 Task: Select off in the editor word wrap.
Action: Mouse moved to (21, 576)
Screenshot: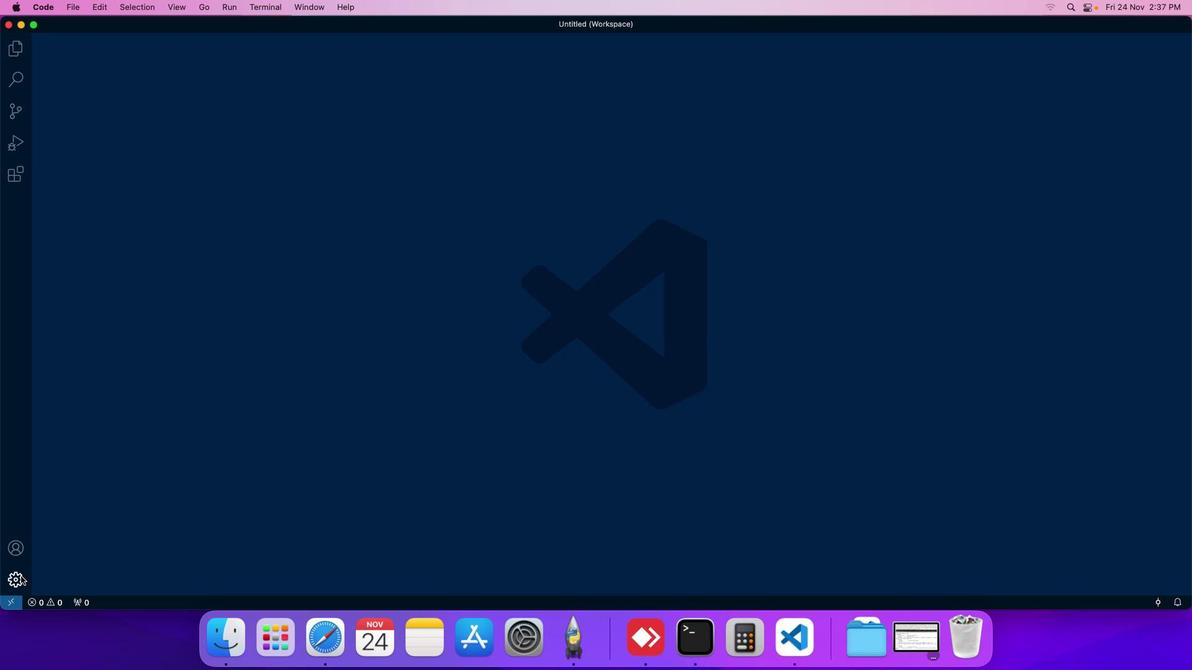
Action: Mouse pressed left at (21, 576)
Screenshot: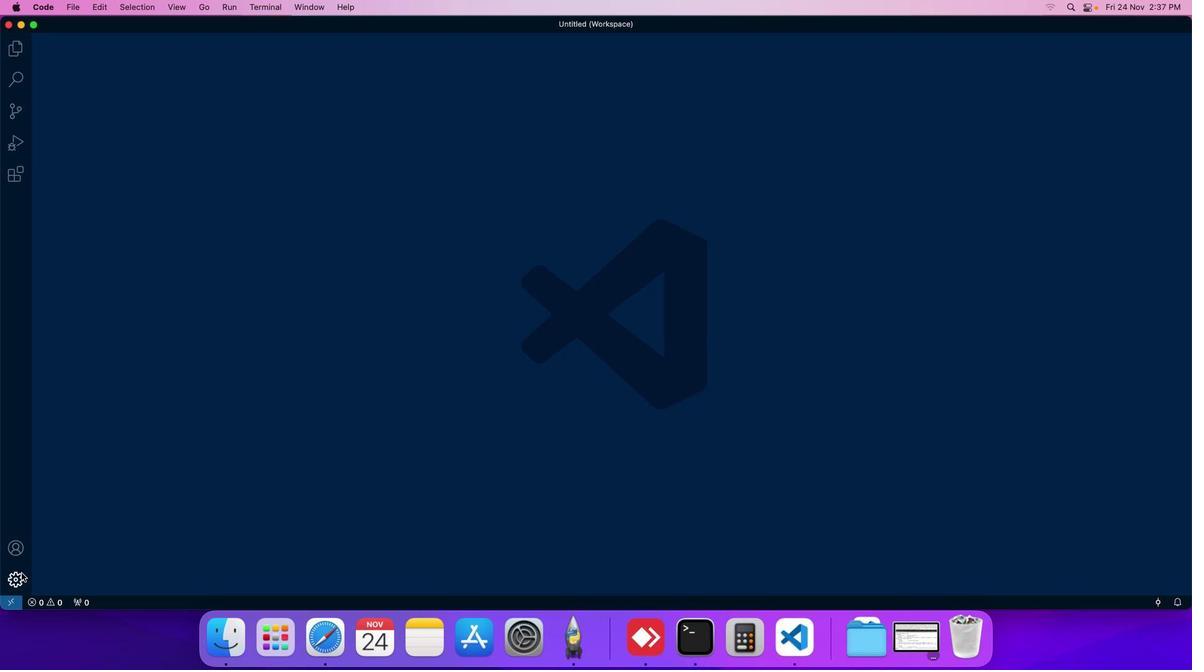 
Action: Mouse moved to (76, 487)
Screenshot: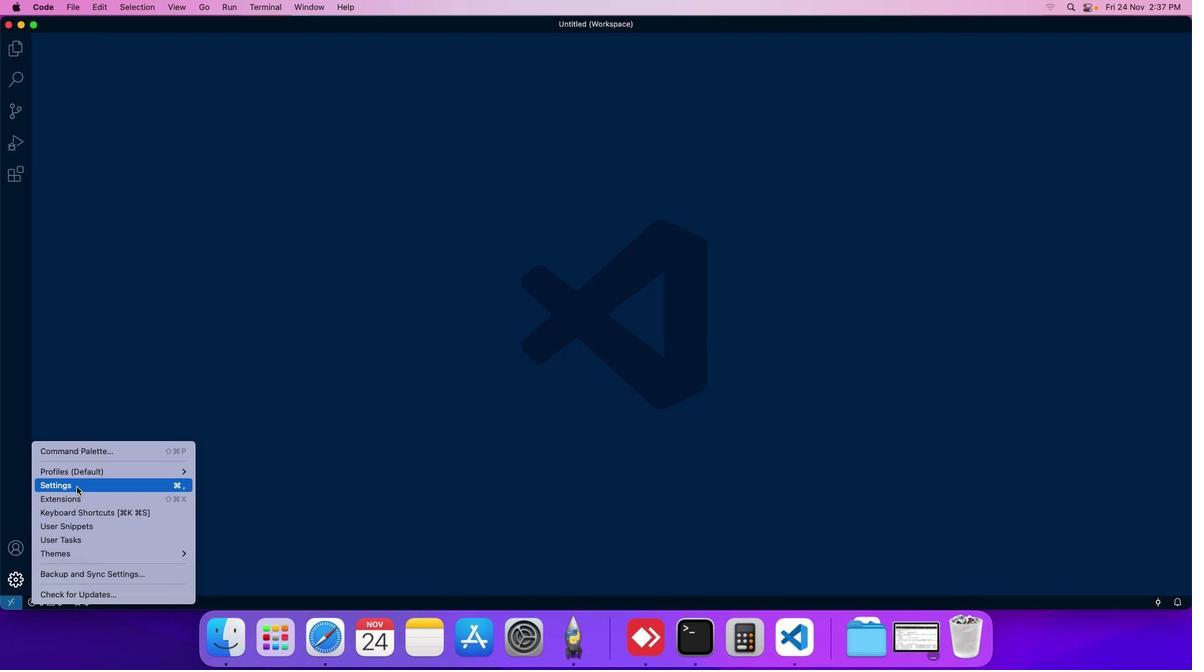
Action: Mouse pressed left at (76, 487)
Screenshot: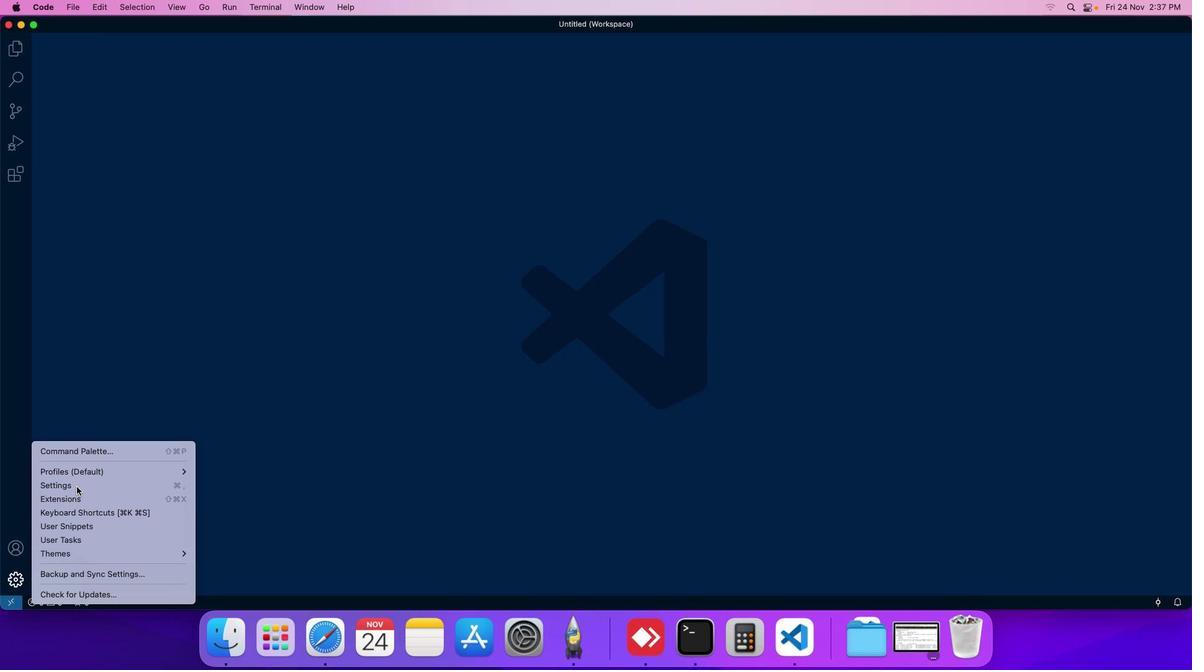 
Action: Mouse moved to (292, 123)
Screenshot: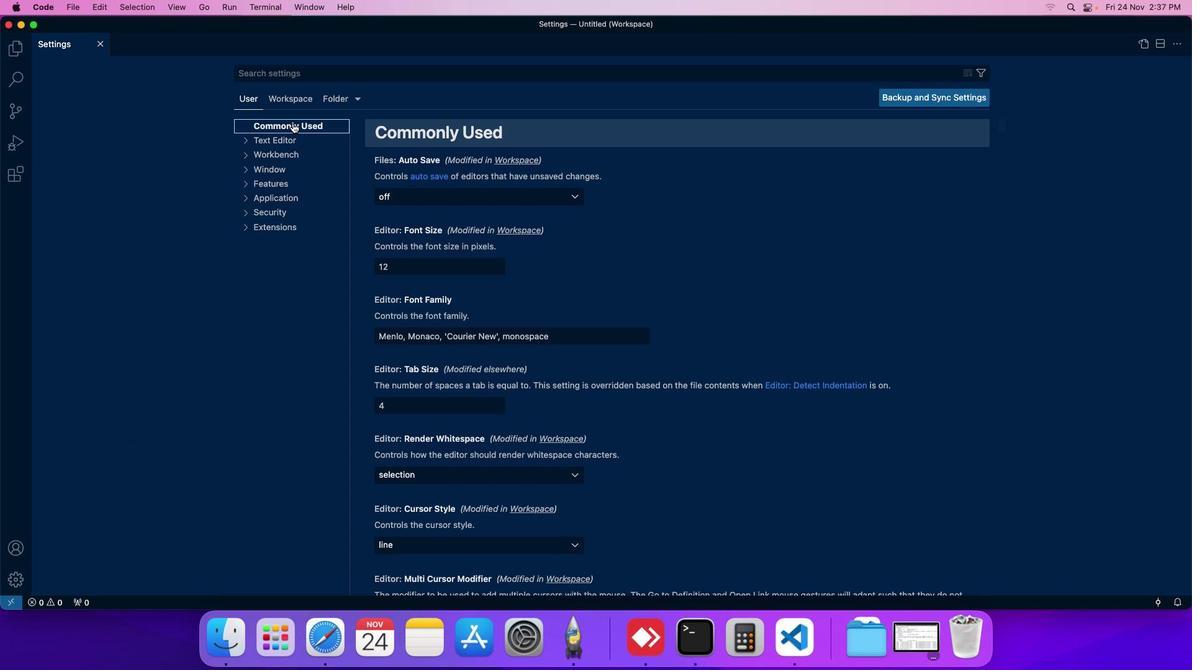 
Action: Mouse pressed left at (292, 123)
Screenshot: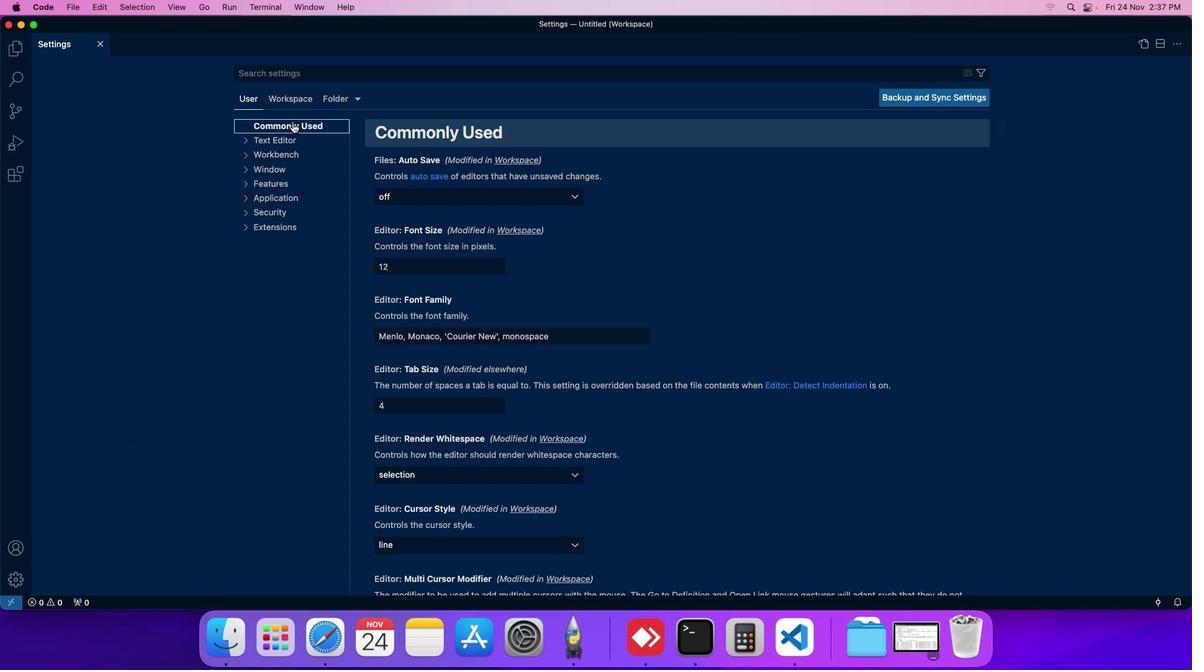 
Action: Mouse moved to (418, 235)
Screenshot: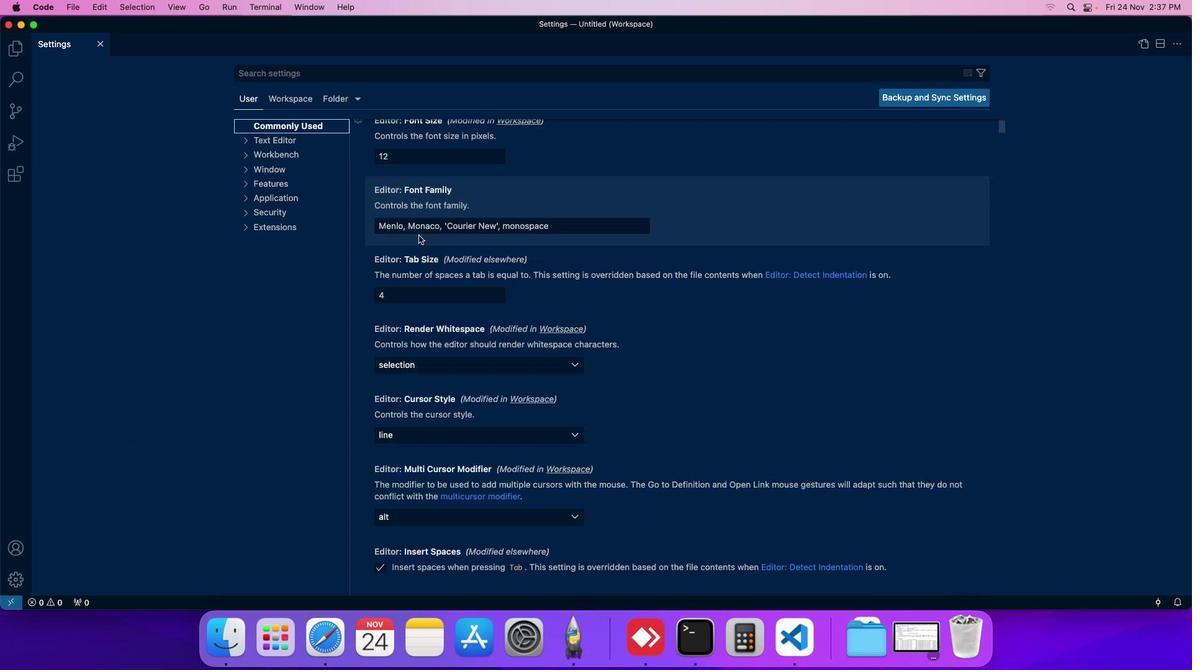 
Action: Mouse scrolled (418, 235) with delta (0, 0)
Screenshot: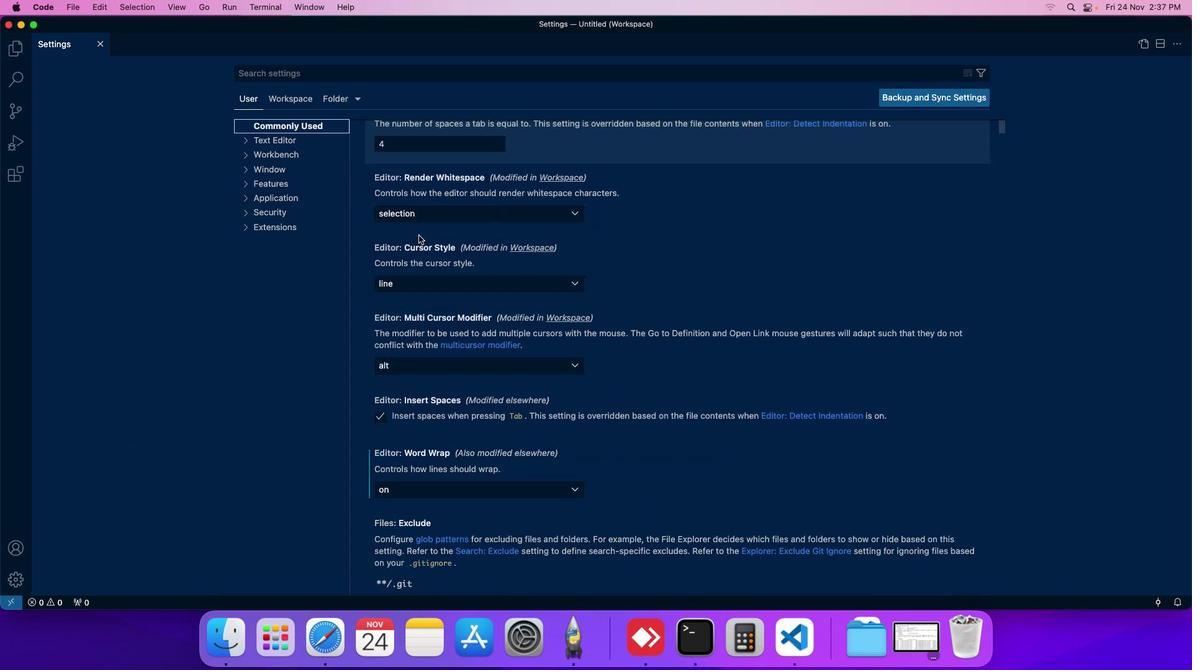 
Action: Mouse scrolled (418, 235) with delta (0, 0)
Screenshot: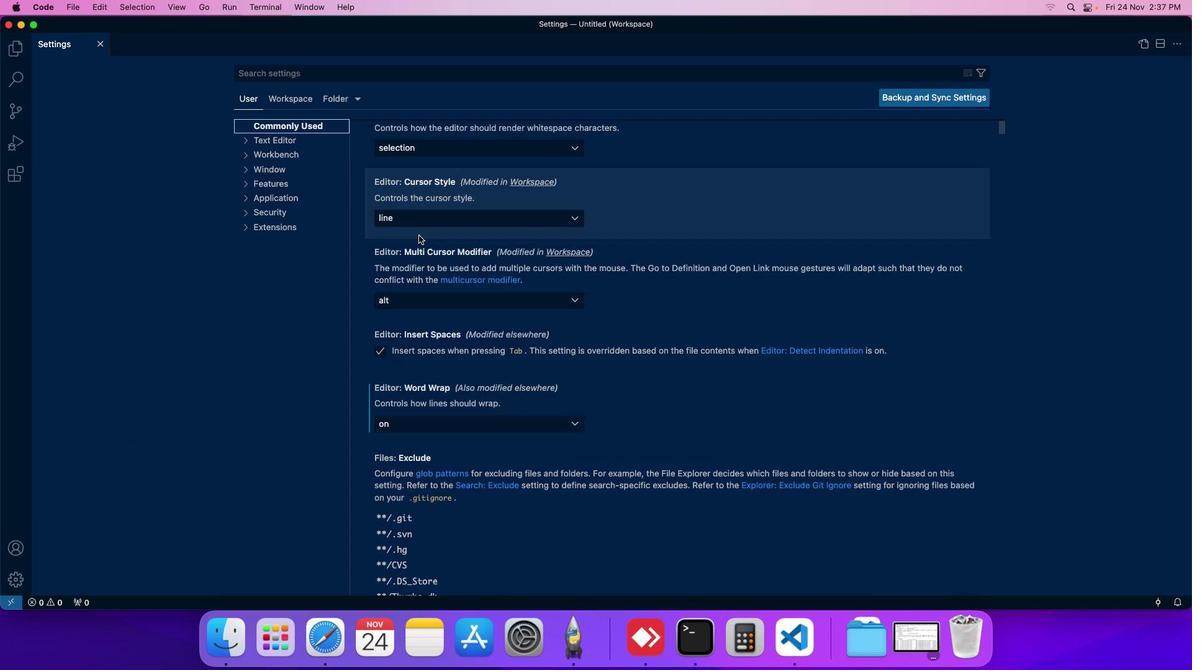 
Action: Mouse scrolled (418, 235) with delta (0, 0)
Screenshot: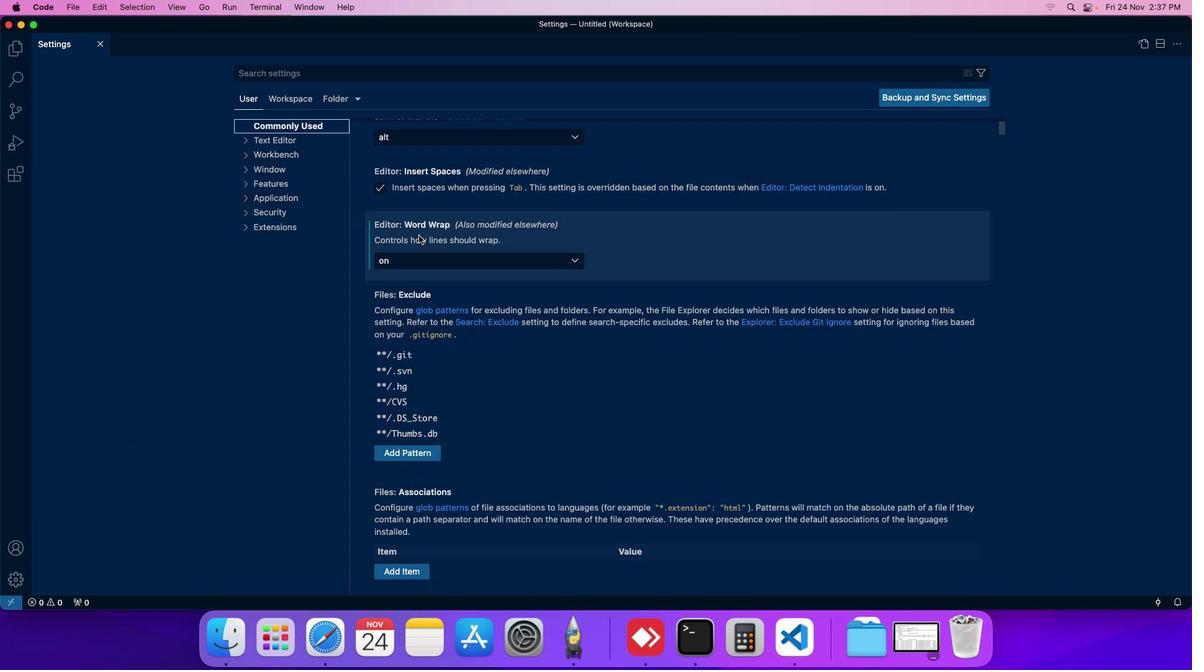 
Action: Mouse scrolled (418, 235) with delta (0, 0)
Screenshot: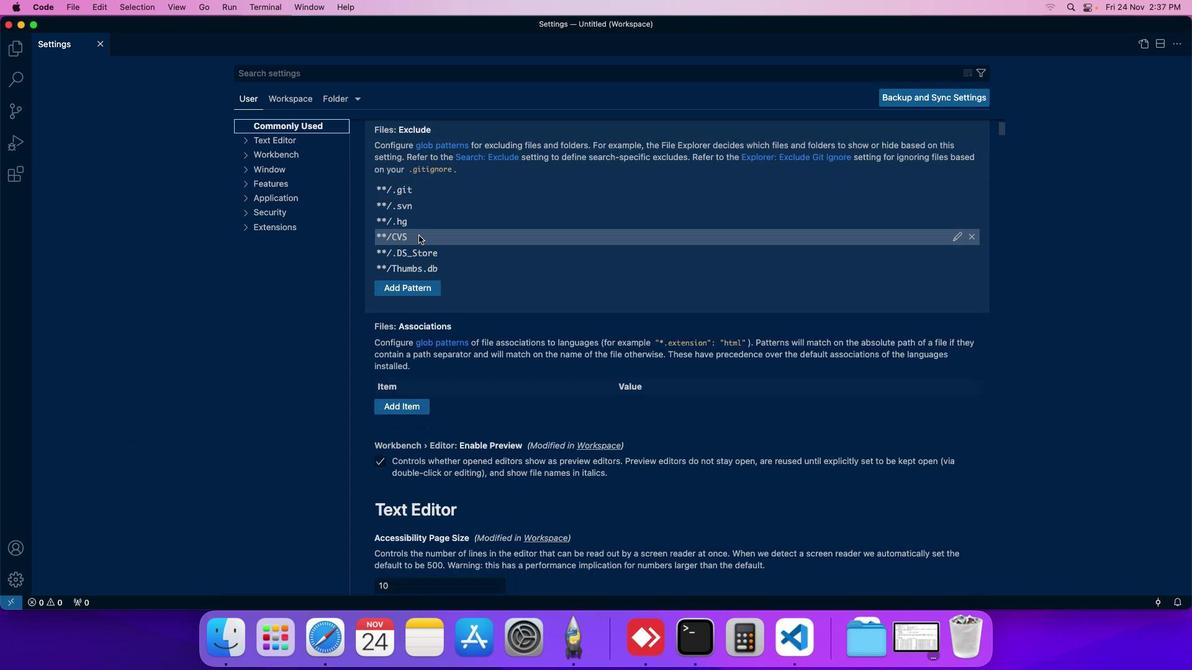 
Action: Mouse scrolled (418, 235) with delta (0, 0)
Screenshot: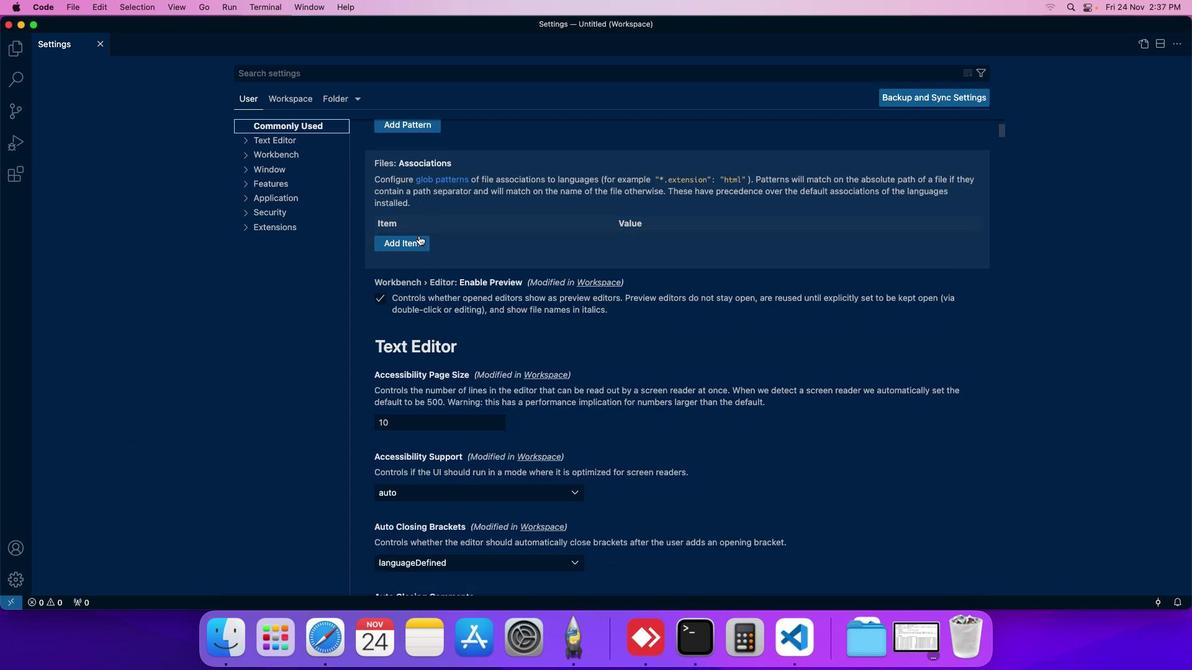 
Action: Mouse scrolled (418, 235) with delta (0, 0)
Screenshot: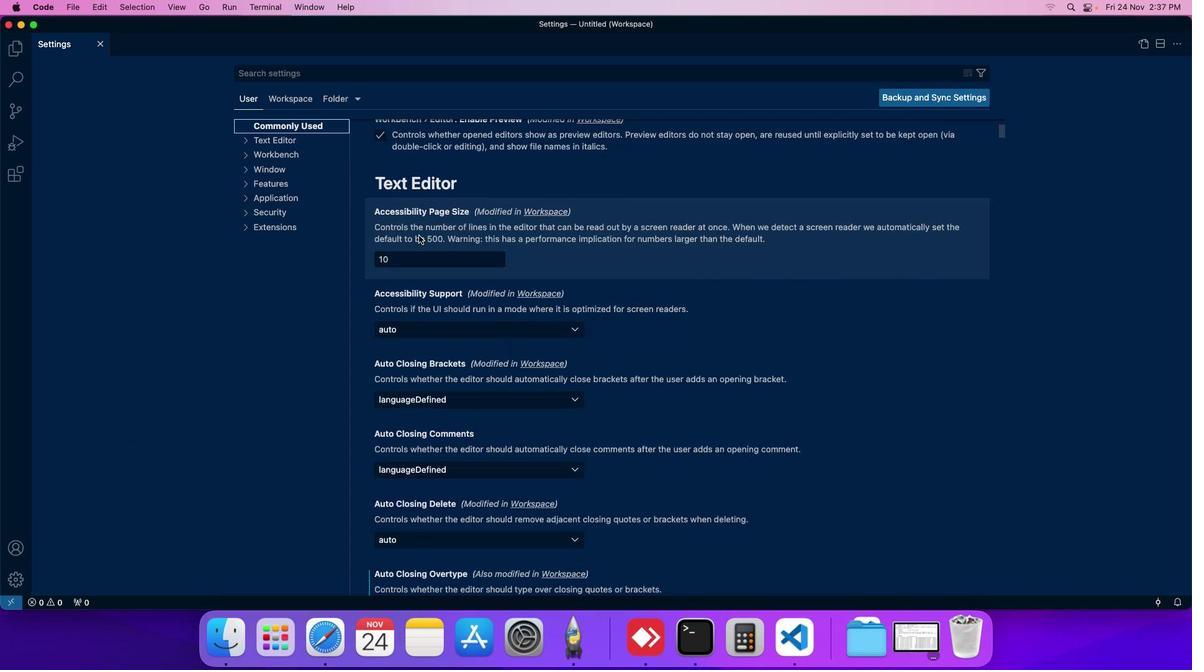 
Action: Mouse scrolled (418, 235) with delta (0, 0)
Screenshot: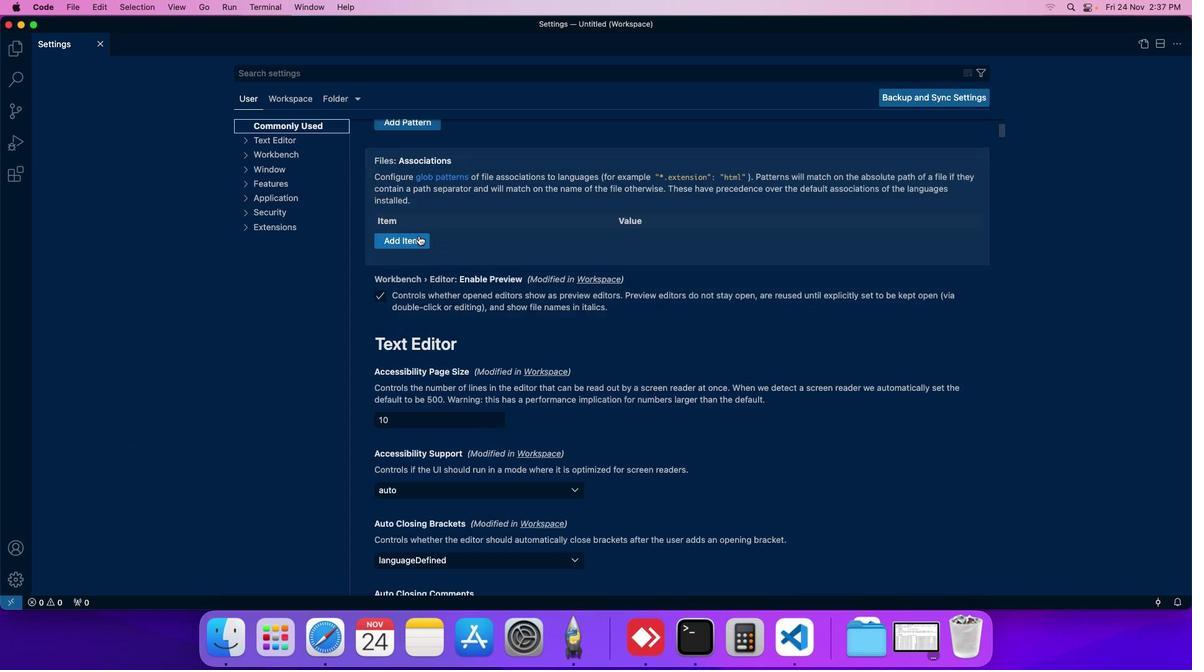 
Action: Mouse scrolled (418, 235) with delta (0, 0)
Screenshot: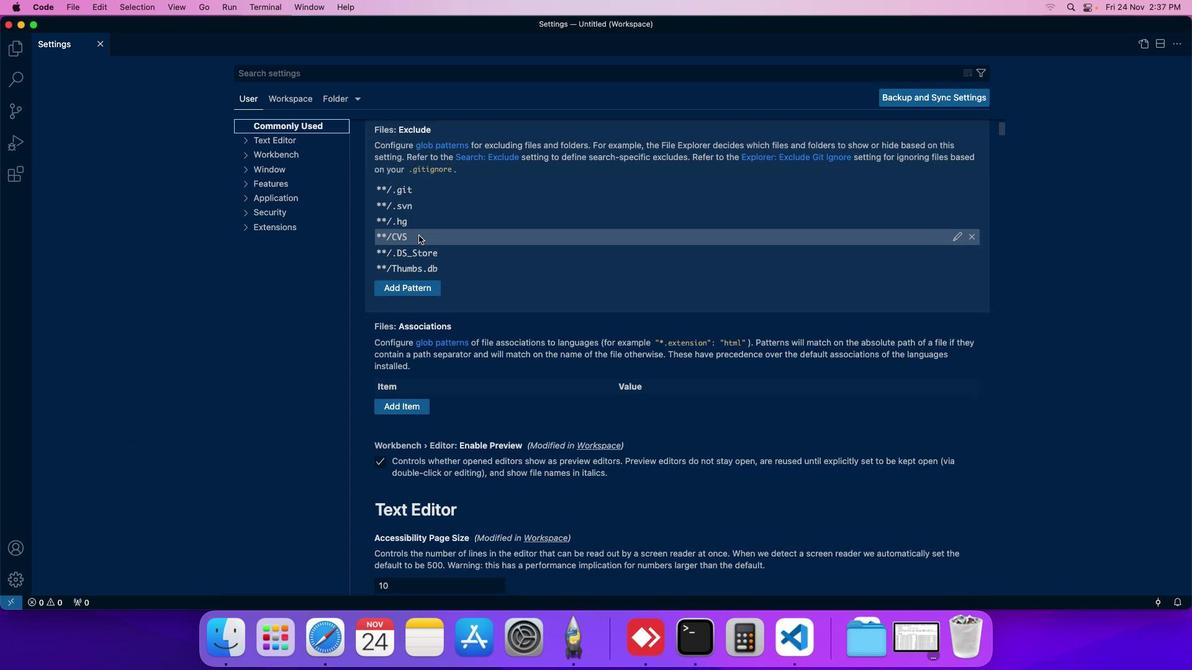 
Action: Mouse scrolled (418, 235) with delta (0, 0)
Screenshot: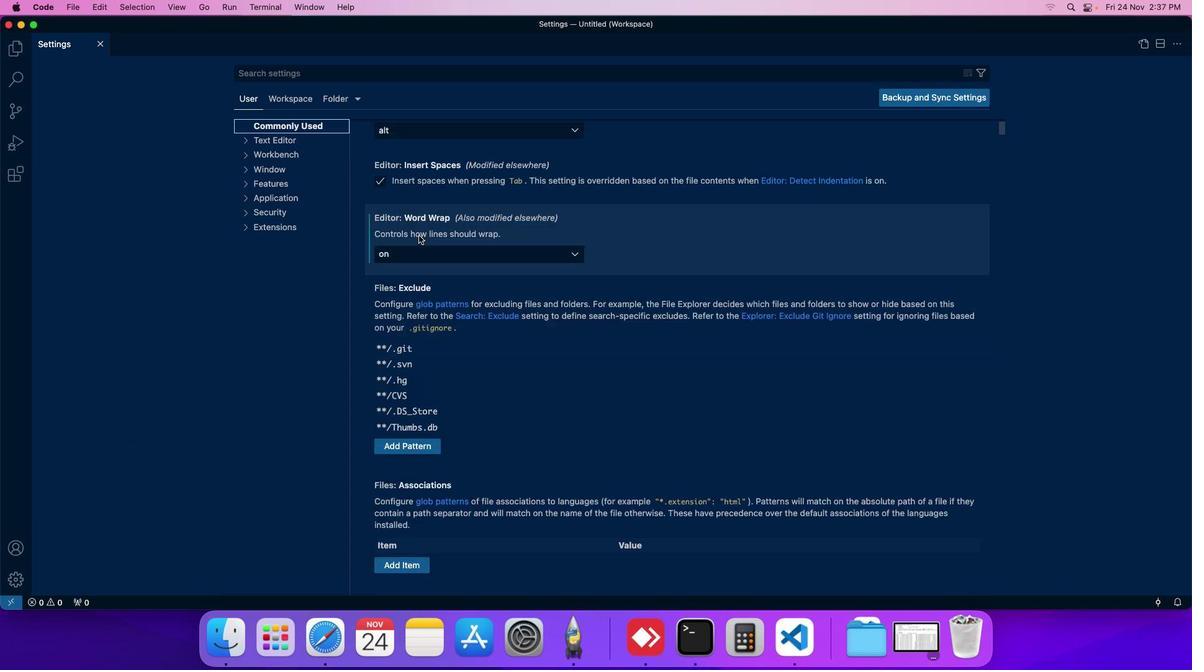 
Action: Mouse moved to (430, 260)
Screenshot: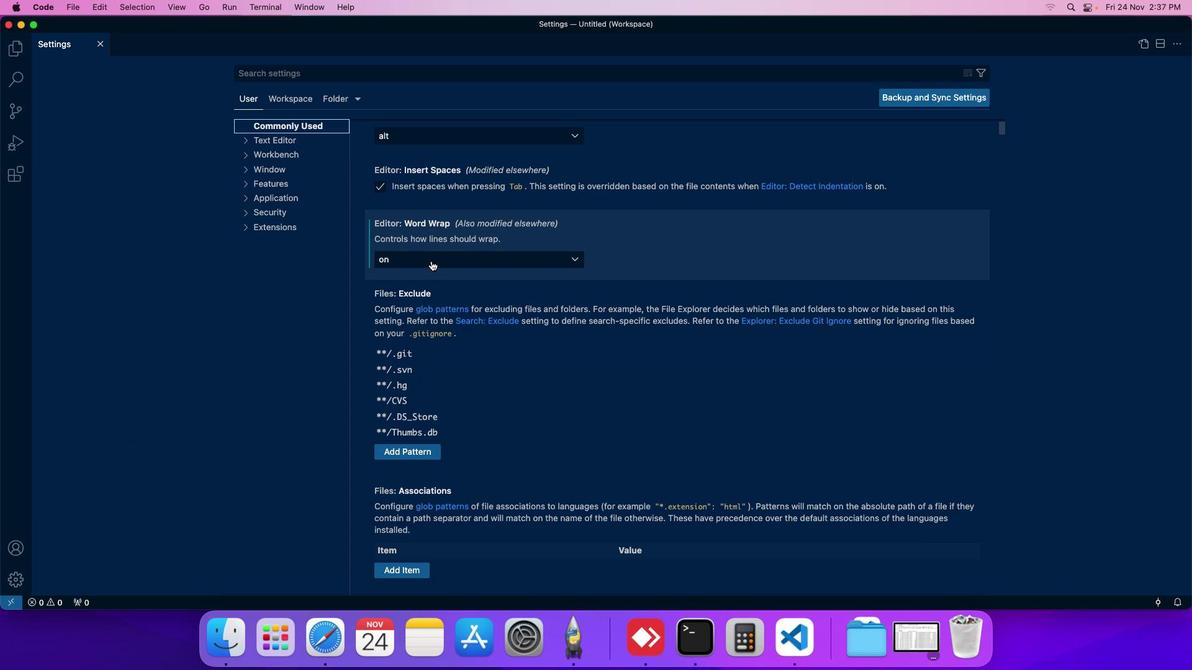 
Action: Mouse pressed left at (430, 260)
Screenshot: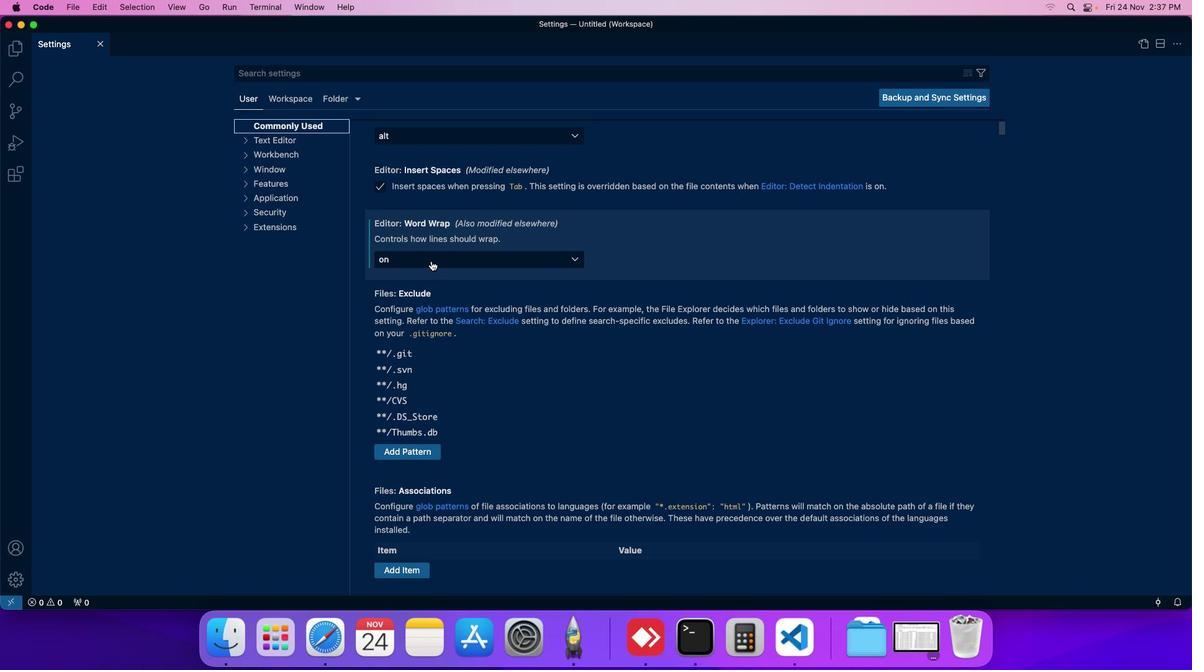 
Action: Mouse moved to (422, 275)
Screenshot: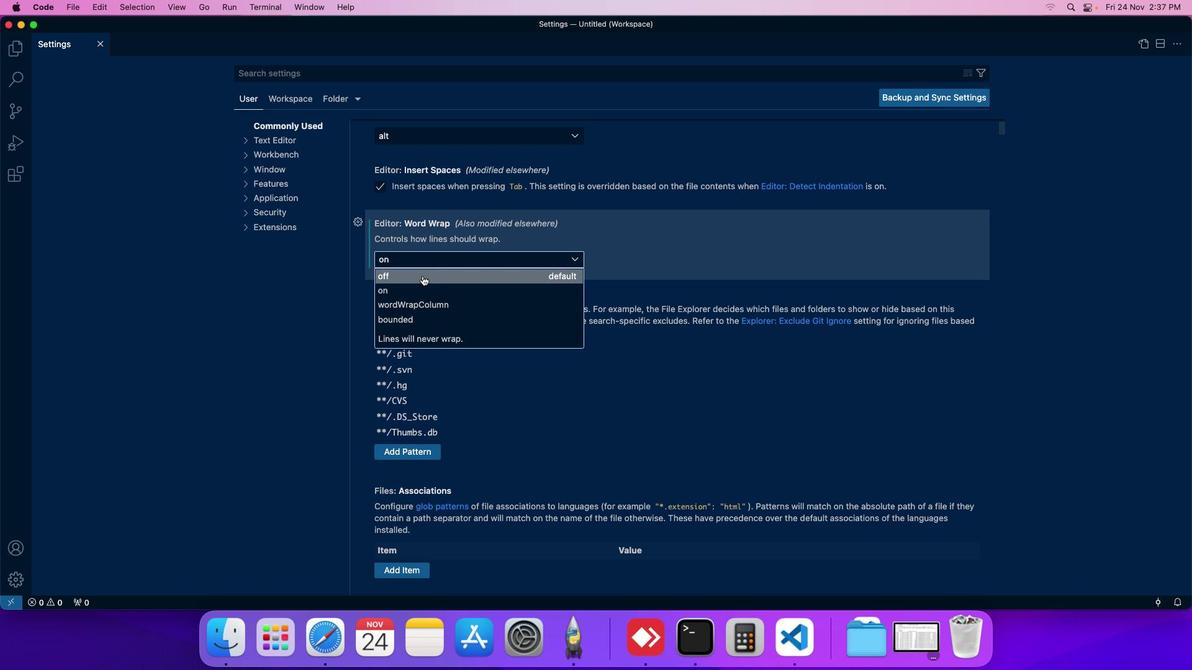 
Action: Mouse pressed left at (422, 275)
Screenshot: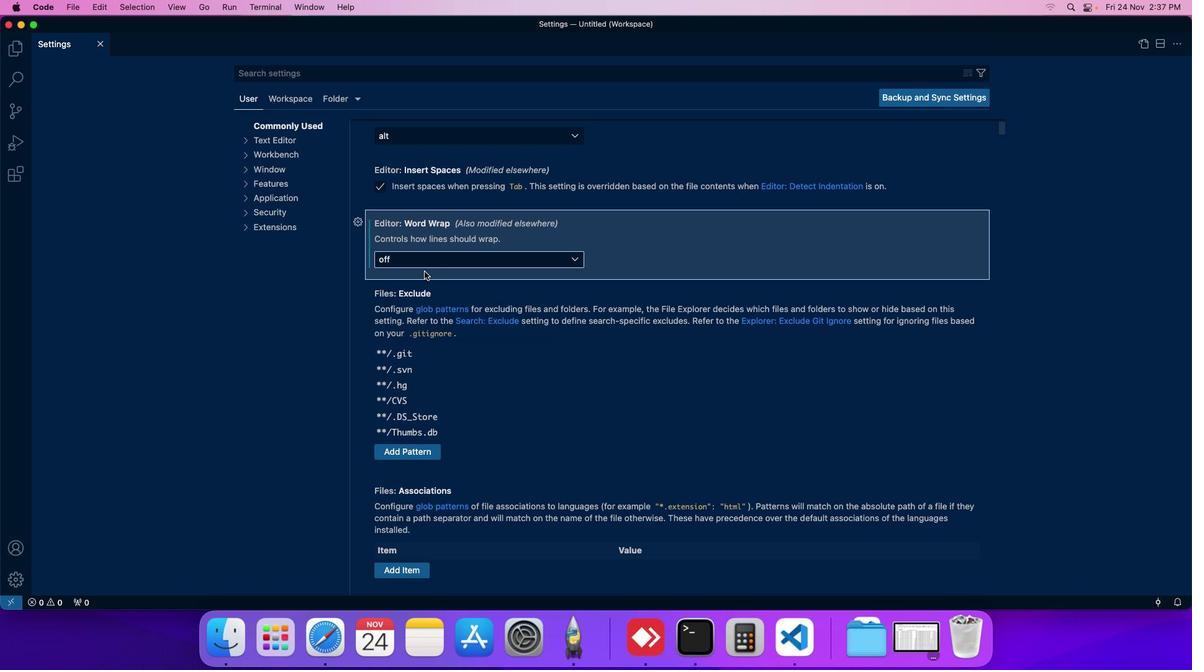 
Action: Mouse moved to (434, 262)
Screenshot: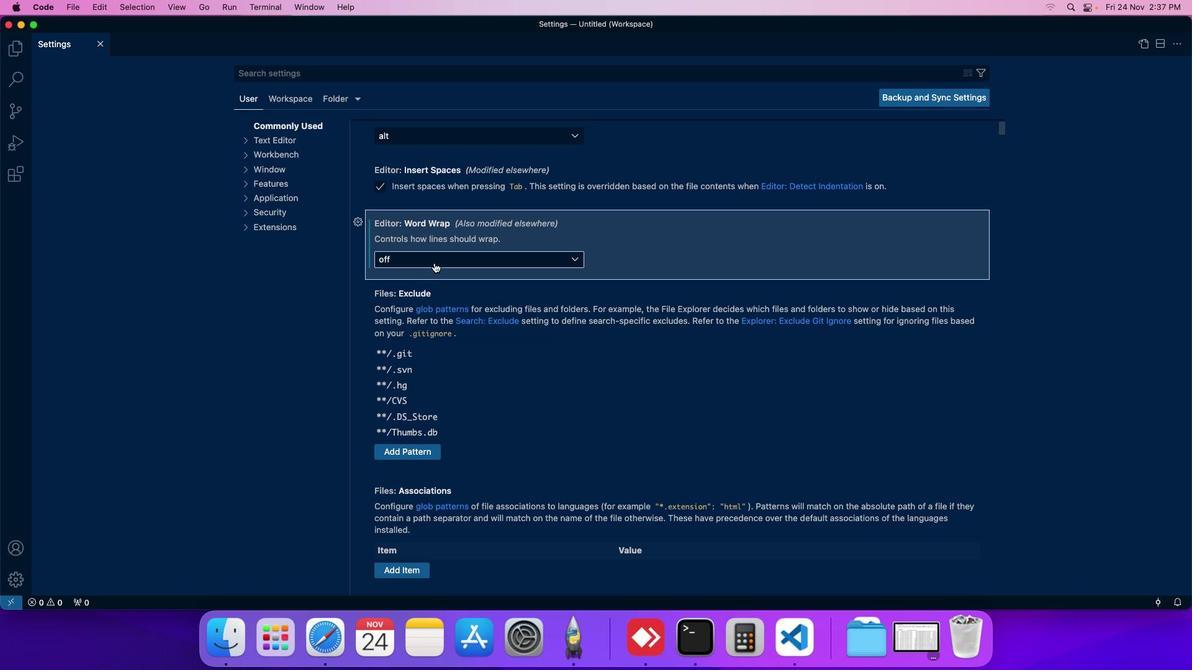 
